 Task: Create ChildIssue0000000111 as Child Issue of Issue Issue0000000056 in Backlog  in Scrum Project Project0000000012 in Jira. Create ChildIssue0000000112 as Child Issue of Issue Issue0000000056 in Backlog  in Scrum Project Project0000000012 in Jira. Create ChildIssue0000000113 as Child Issue of Issue Issue0000000057 in Backlog  in Scrum Project Project0000000012 in Jira. Create ChildIssue0000000114 as Child Issue of Issue Issue0000000057 in Backlog  in Scrum Project Project0000000012 in Jira. Create ChildIssue0000000115 as Child Issue of Issue Issue0000000058 in Backlog  in Scrum Project Project0000000012 in Jira
Action: Mouse moved to (348, 380)
Screenshot: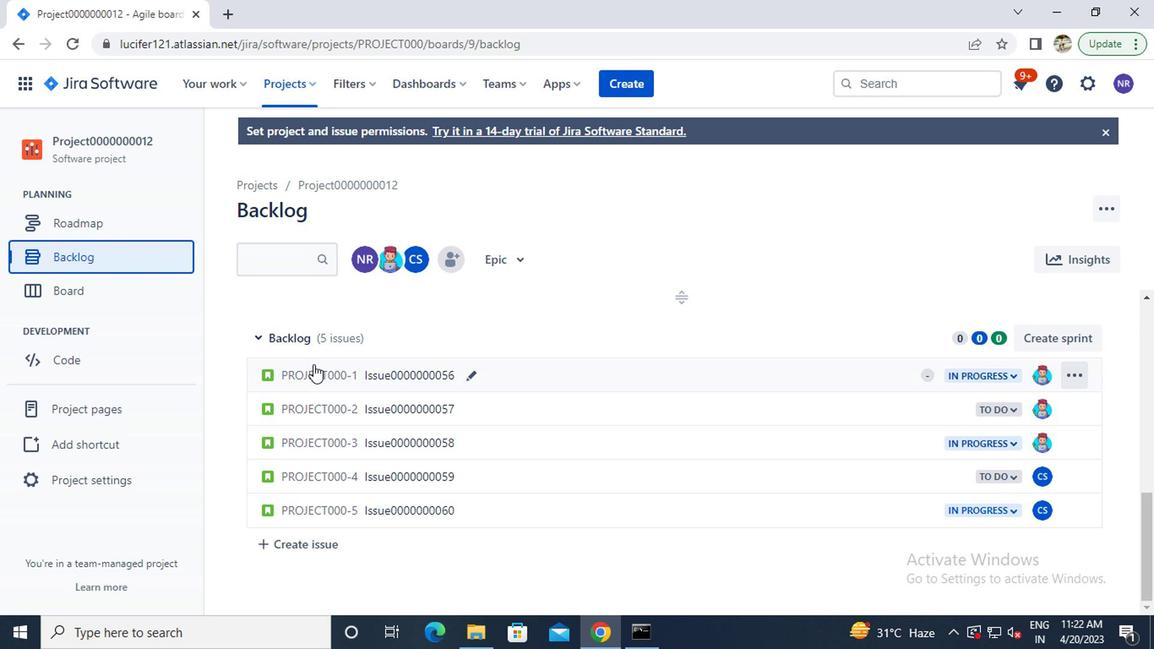 
Action: Mouse pressed left at (348, 380)
Screenshot: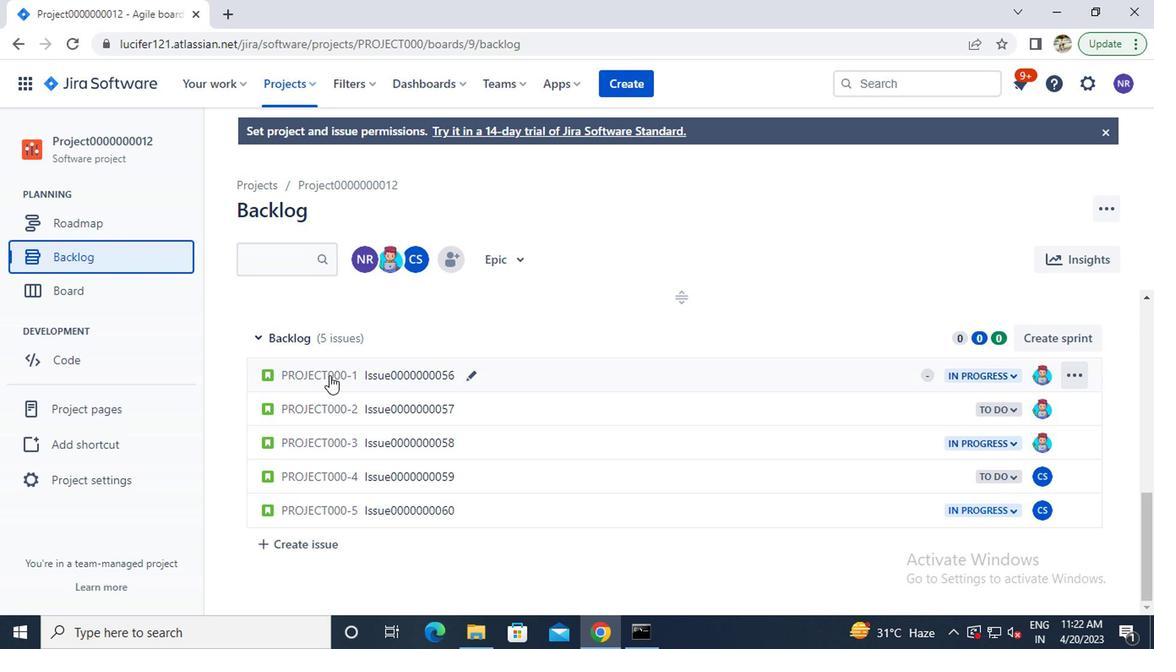 
Action: Mouse moved to (728, 385)
Screenshot: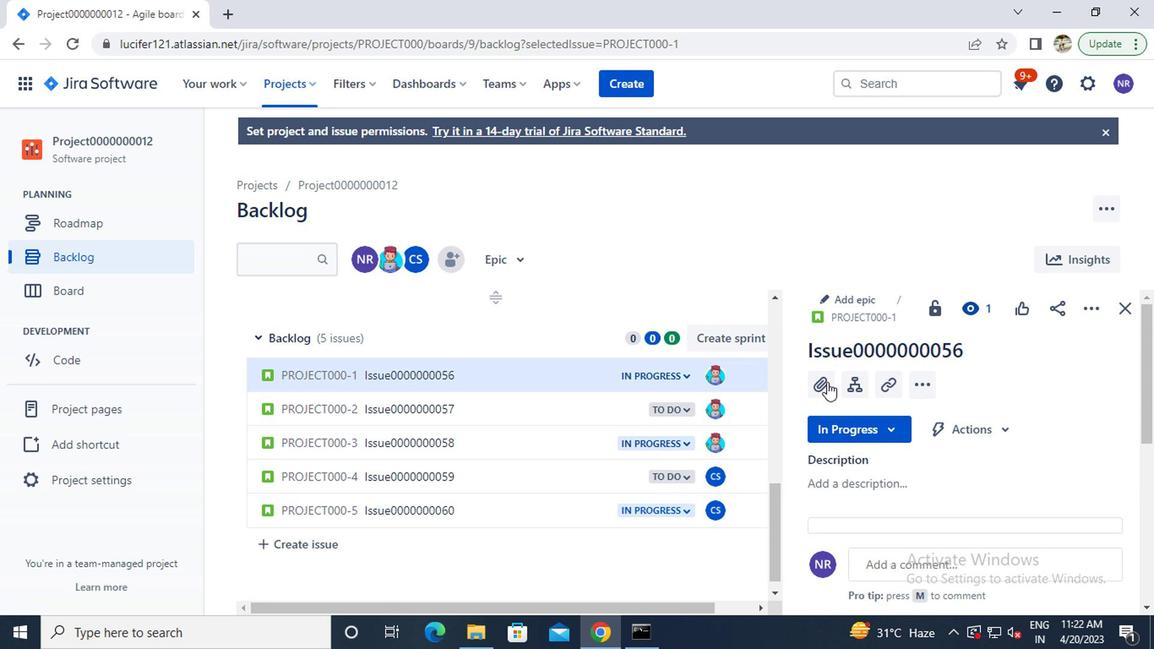 
Action: Mouse pressed left at (728, 385)
Screenshot: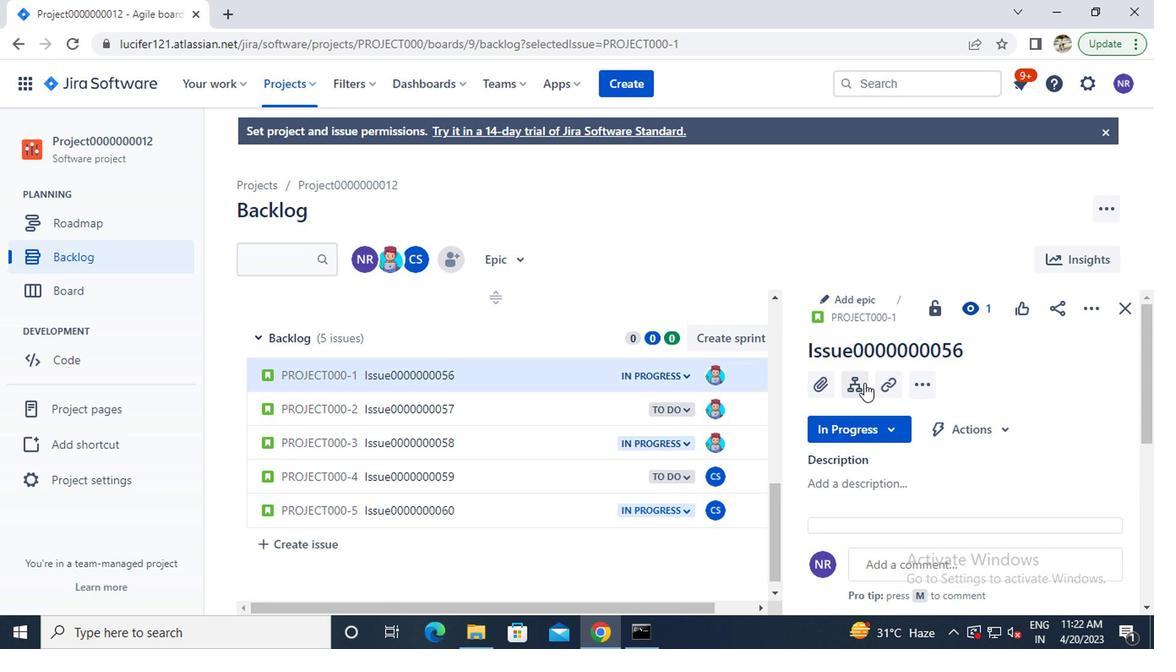 
Action: Mouse moved to (724, 422)
Screenshot: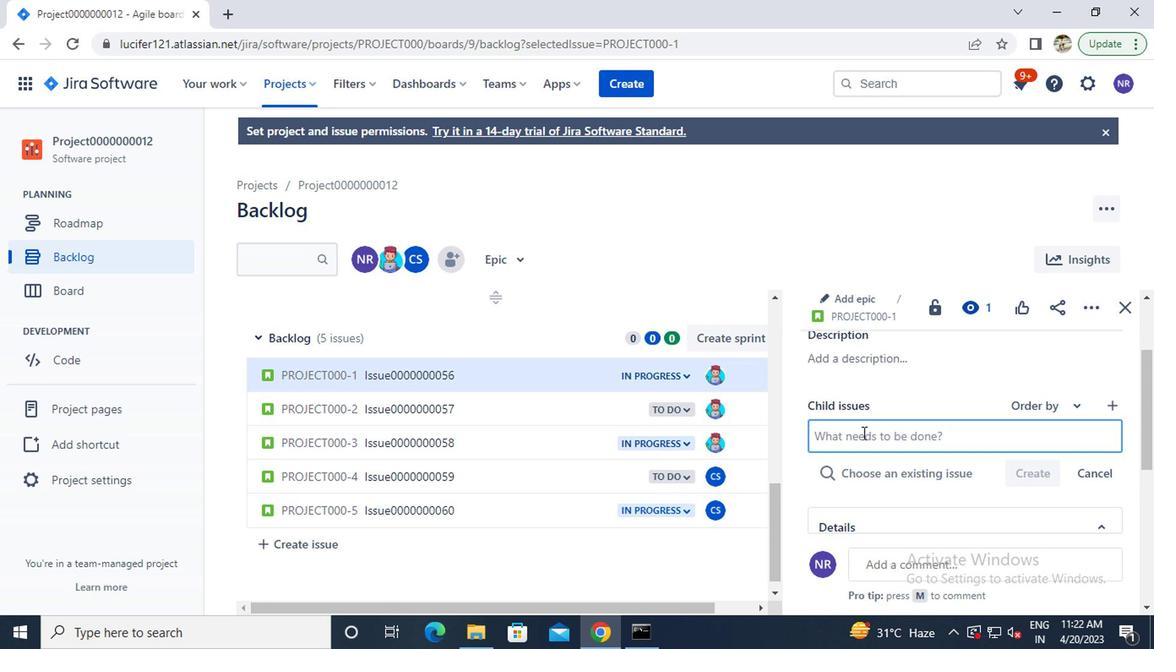 
Action: Mouse pressed left at (724, 422)
Screenshot: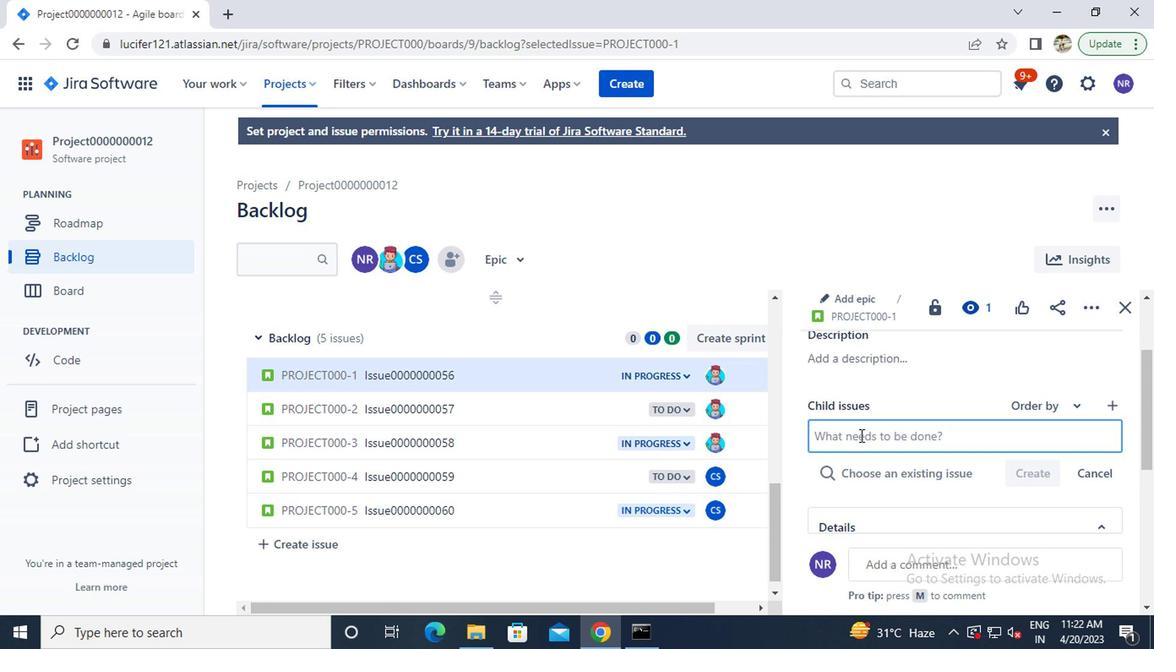 
Action: Key pressed c<Key.caps_lock>hild<Key.caps_lock>i<Key.caps_lock>ssue0000000111
Screenshot: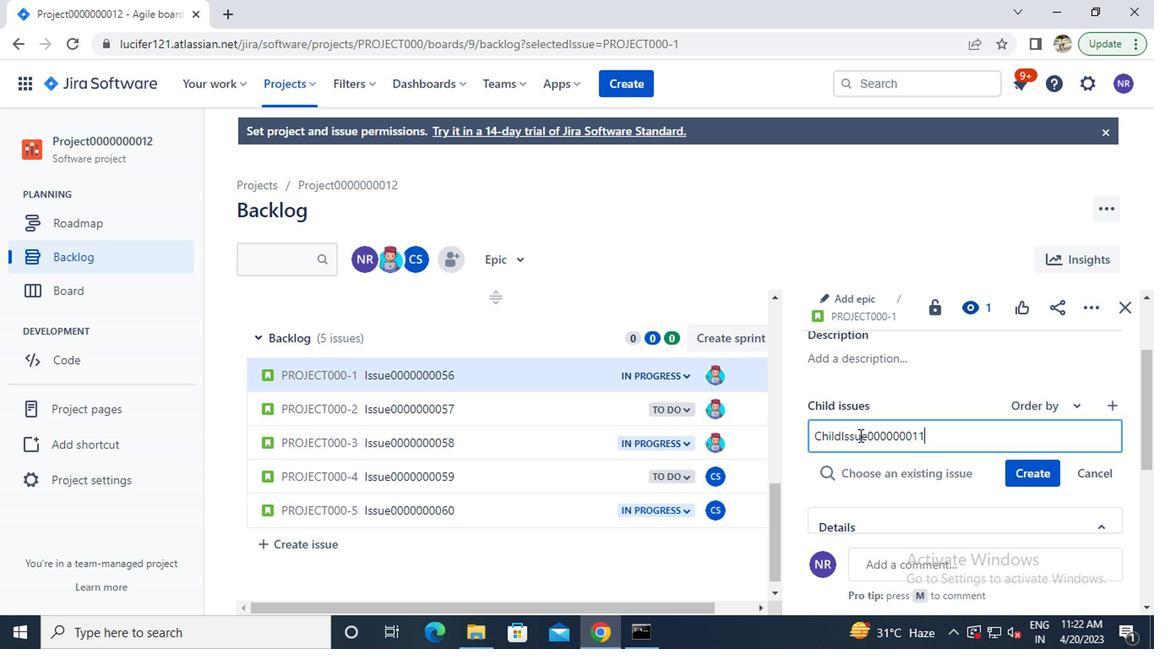 
Action: Mouse moved to (831, 446)
Screenshot: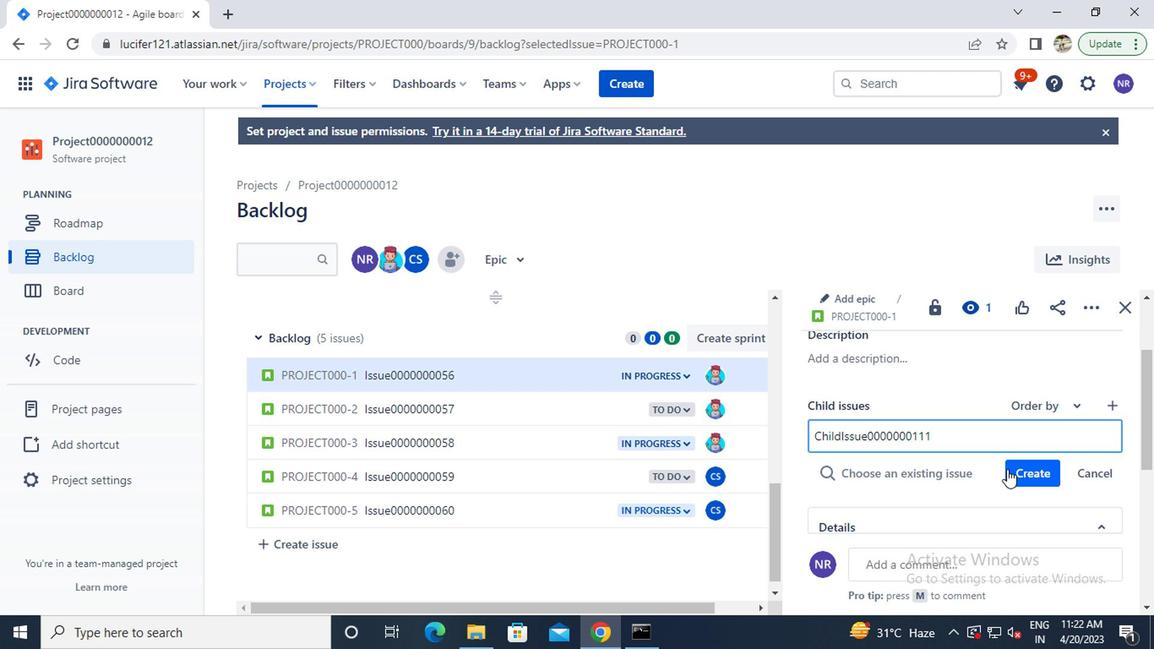 
Action: Mouse pressed left at (831, 446)
Screenshot: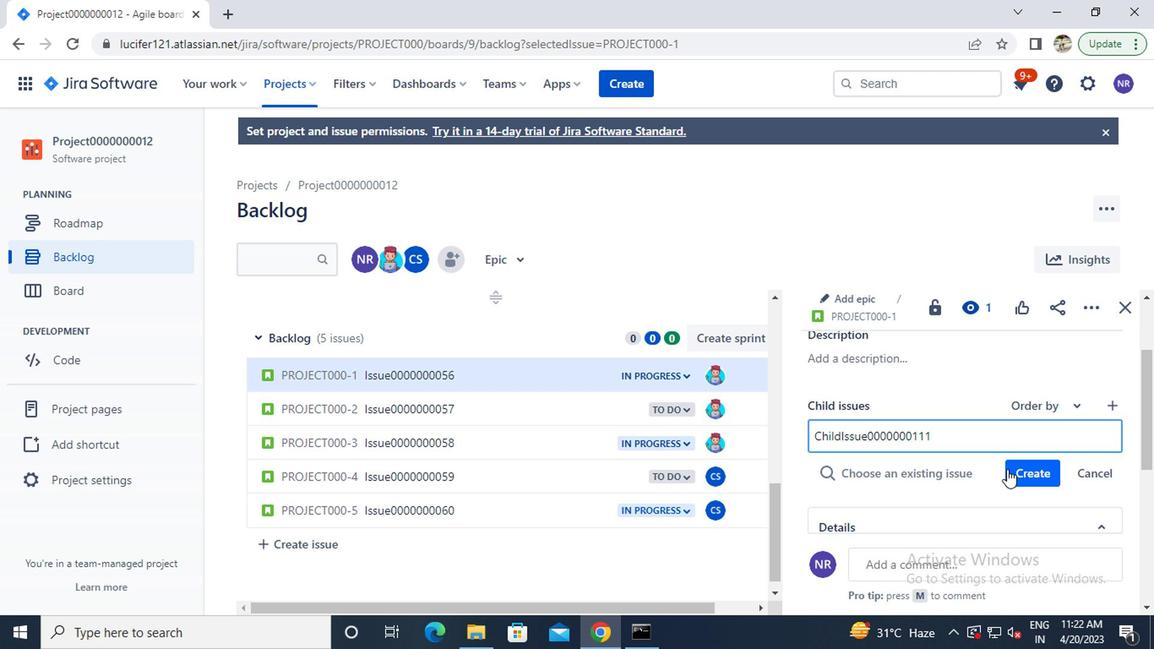 
Action: Mouse moved to (796, 452)
Screenshot: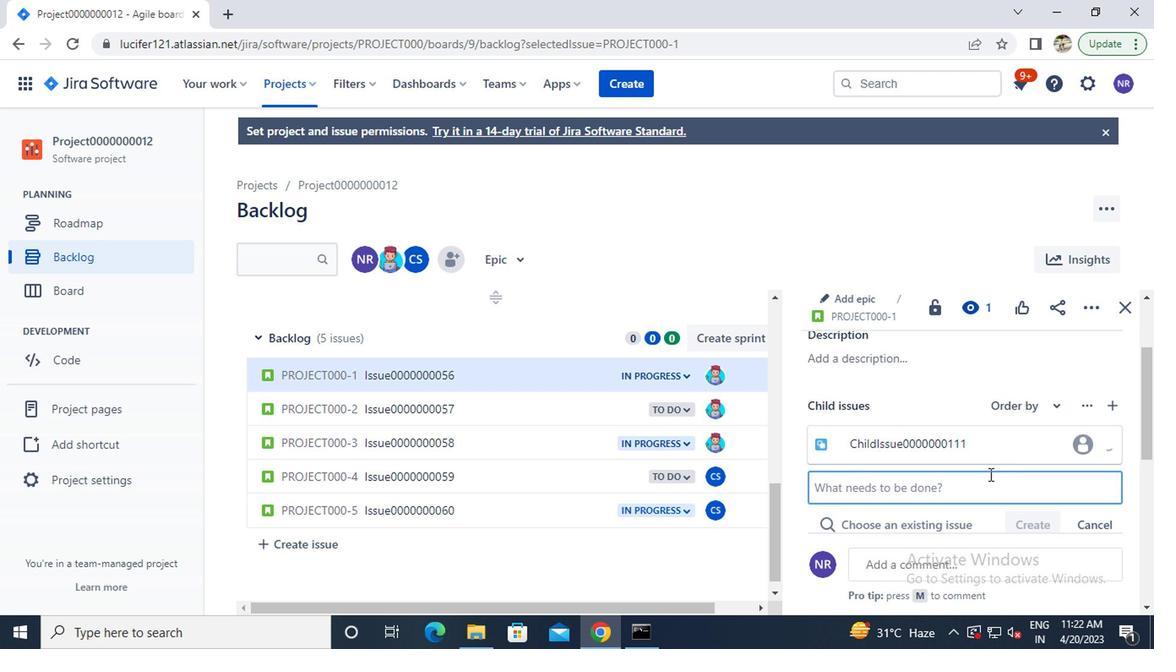 
Action: Mouse pressed left at (796, 452)
Screenshot: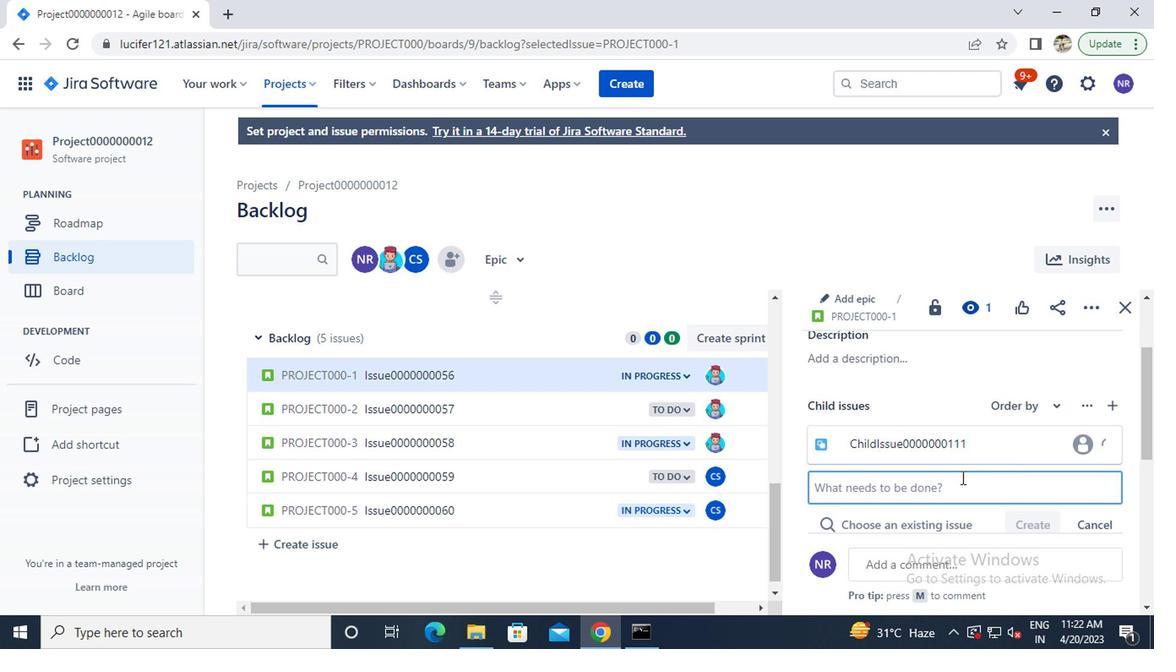 
Action: Mouse moved to (796, 453)
Screenshot: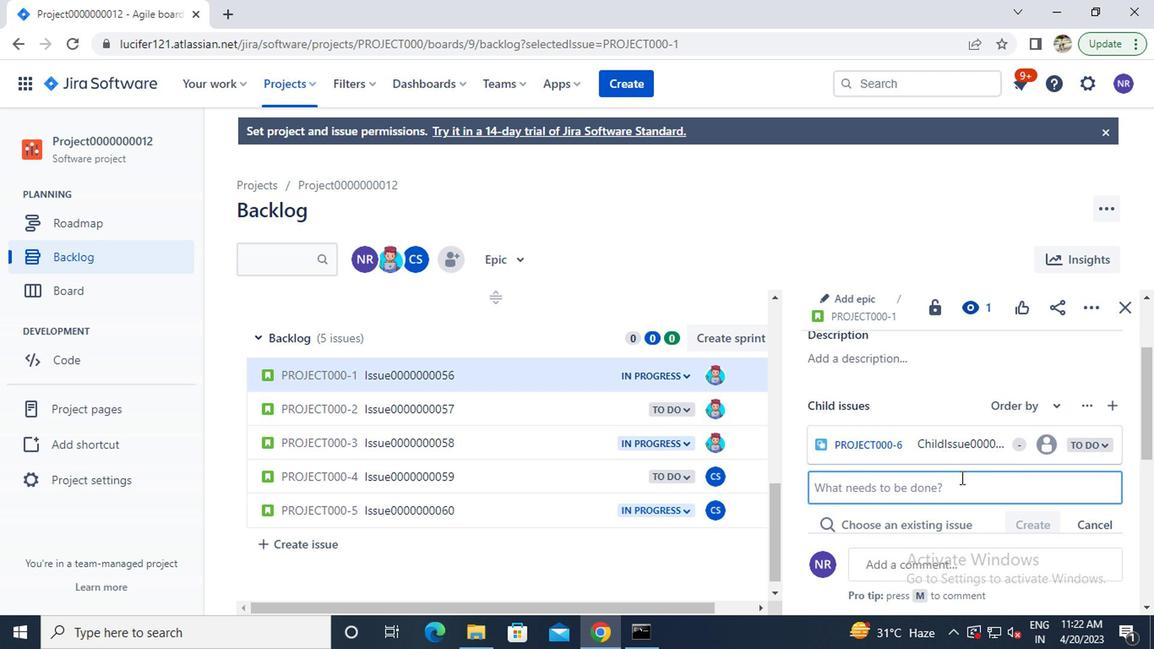 
Action: Key pressed <Key.caps_lock>c<Key.caps_lock>hild<Key.caps_lock>i<Key.caps_lock>ssue0000000112
Screenshot: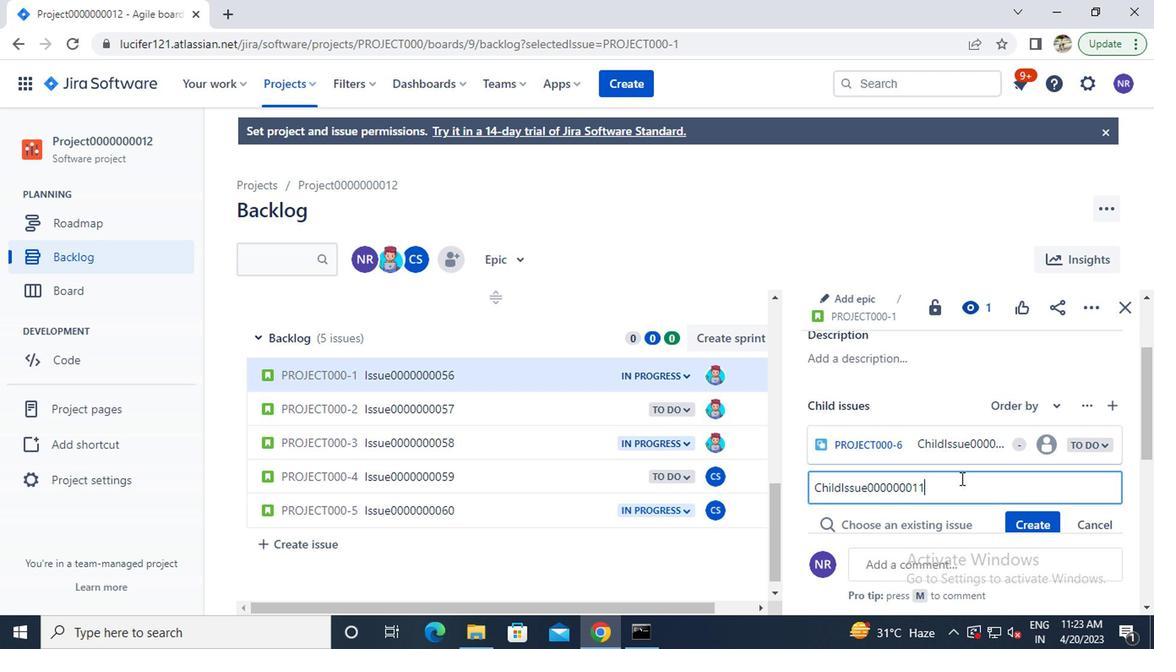 
Action: Mouse moved to (843, 480)
Screenshot: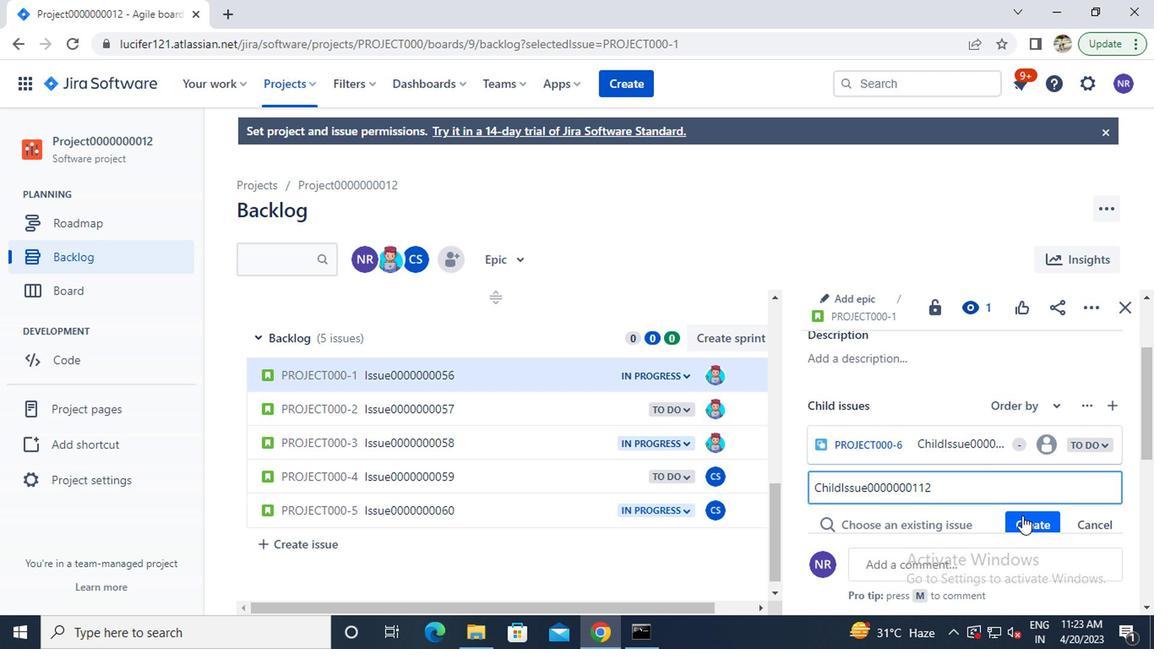 
Action: Mouse pressed left at (843, 480)
Screenshot: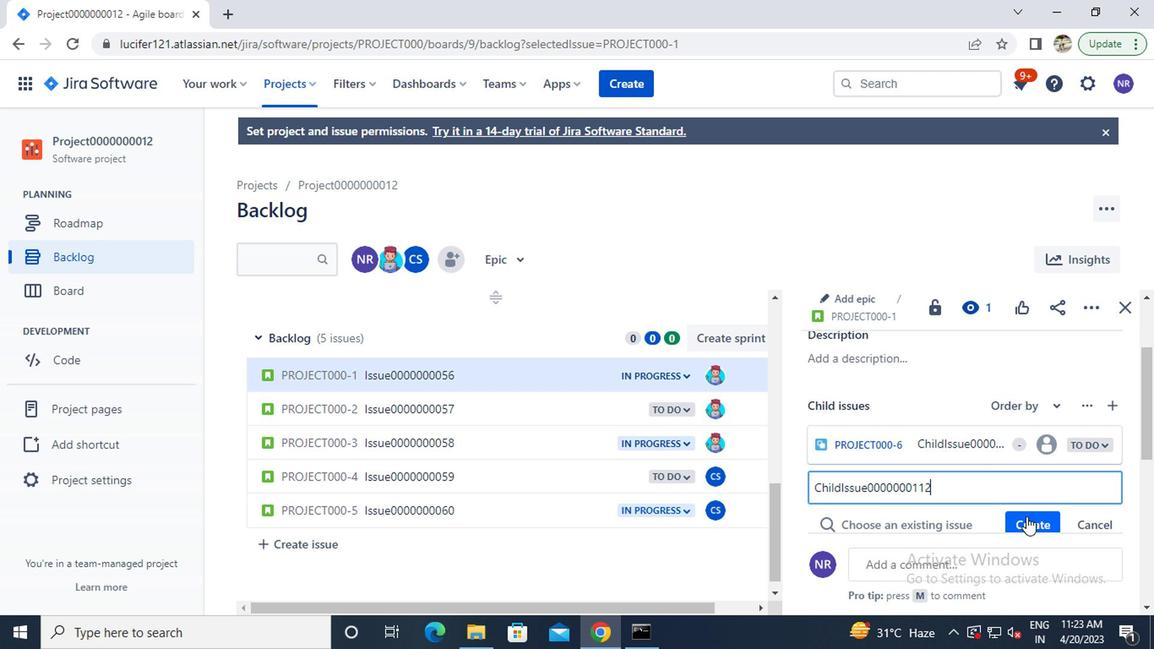 
Action: Mouse moved to (352, 402)
Screenshot: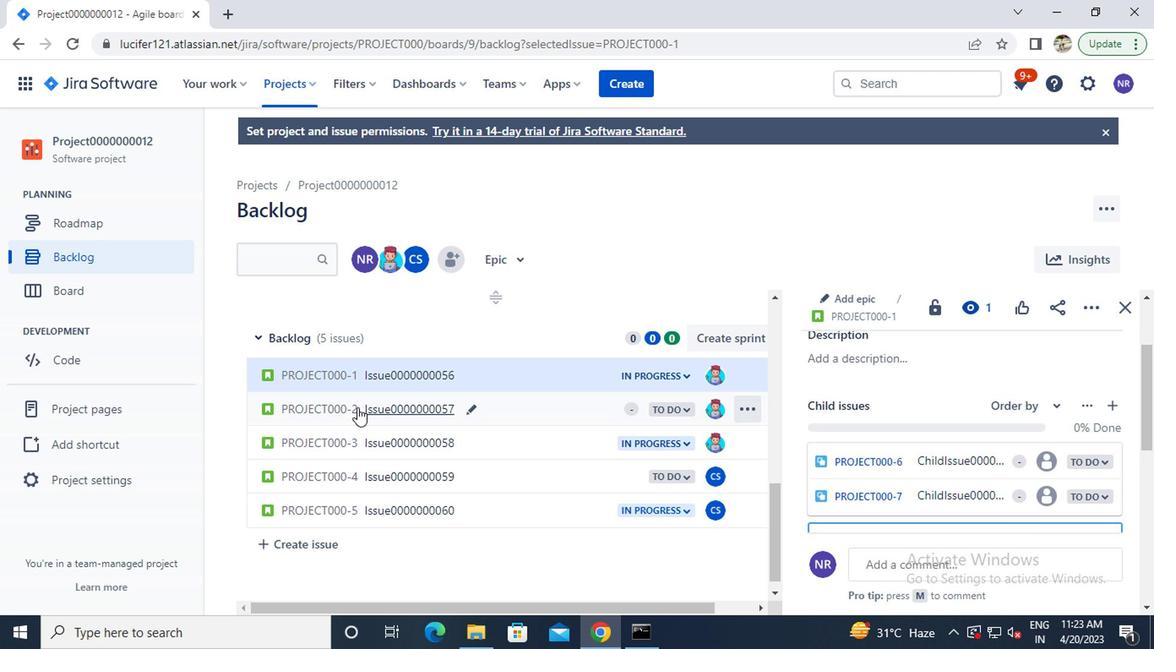 
Action: Mouse pressed left at (352, 402)
Screenshot: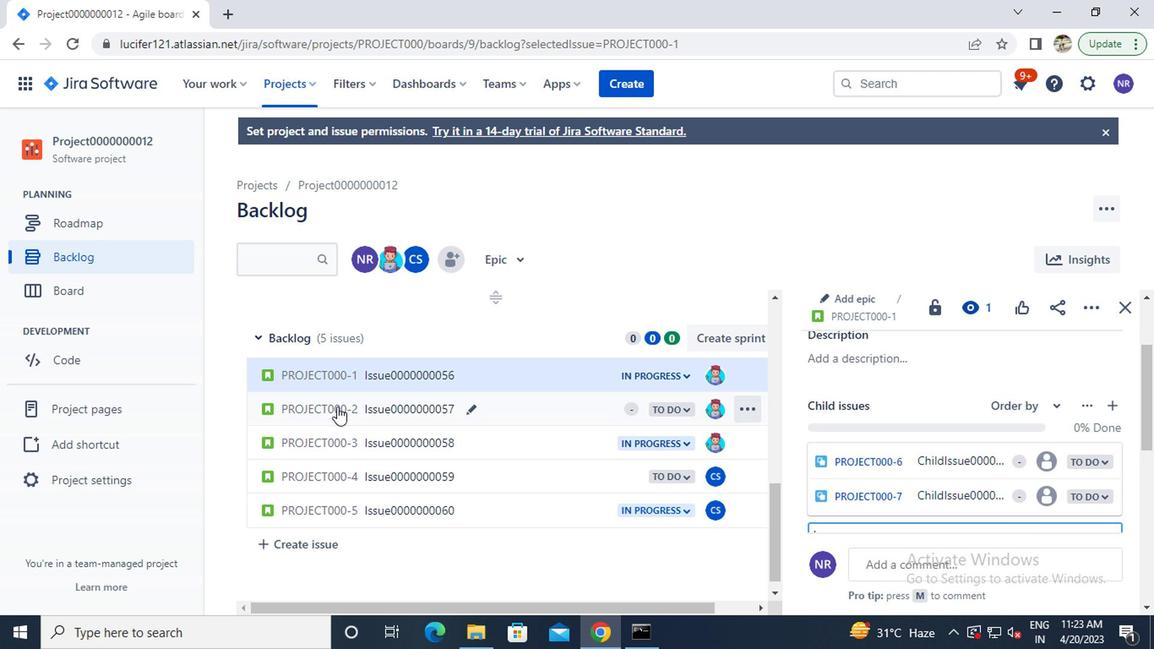 
Action: Mouse moved to (725, 383)
Screenshot: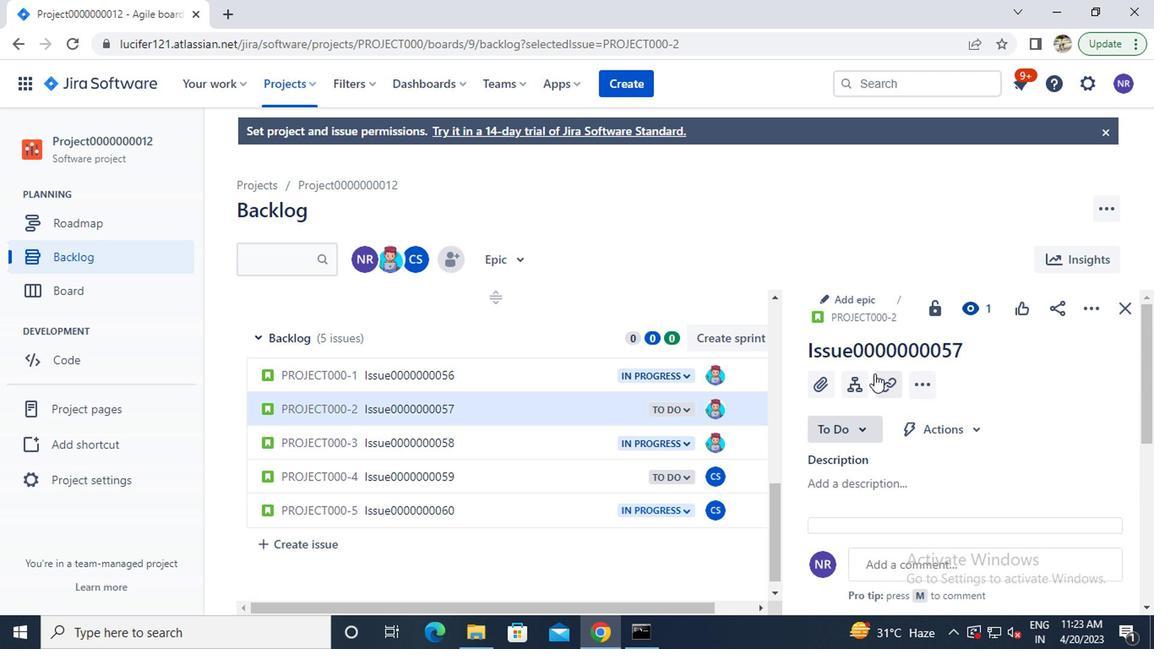 
Action: Mouse pressed left at (725, 383)
Screenshot: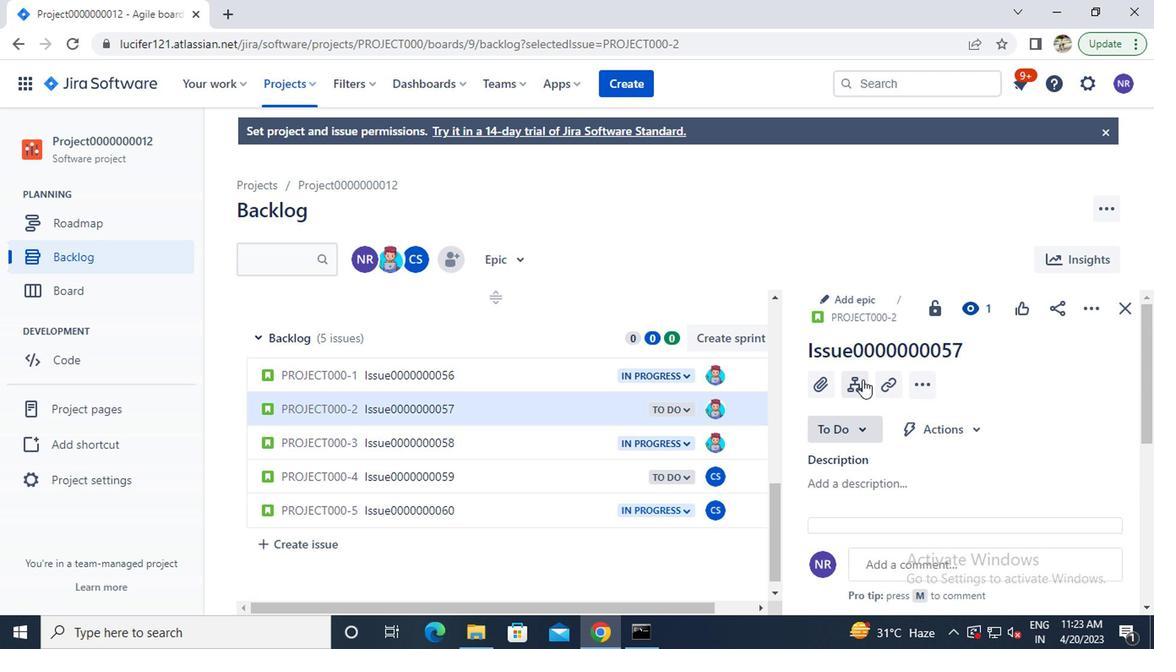 
Action: Mouse moved to (722, 432)
Screenshot: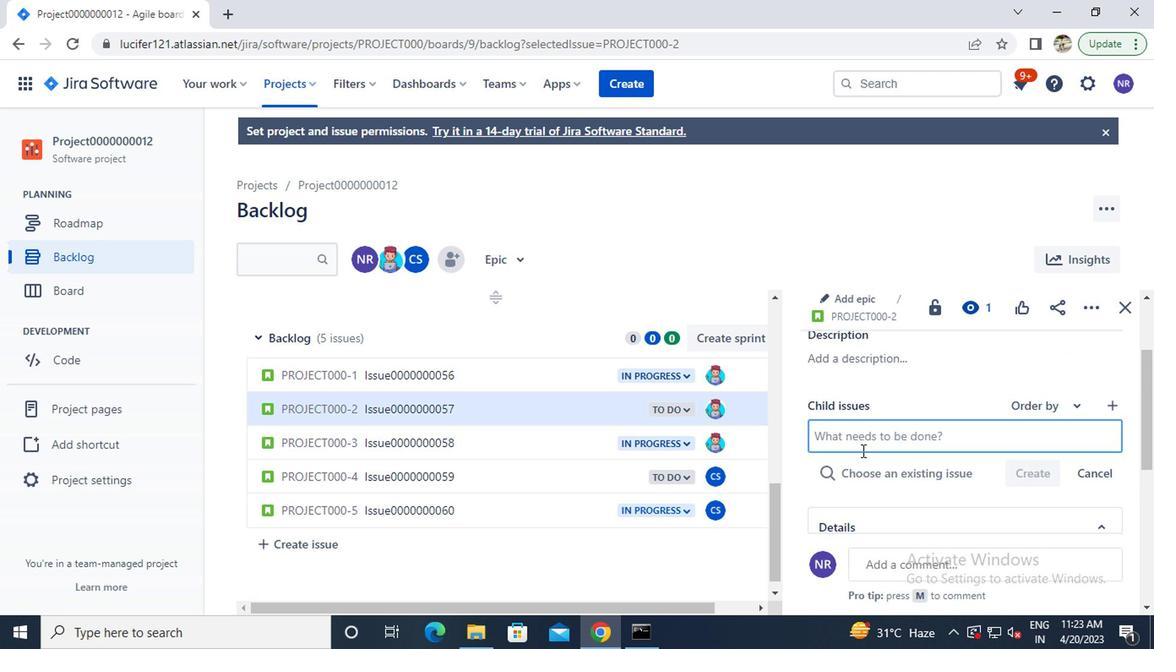 
Action: Mouse pressed left at (722, 432)
Screenshot: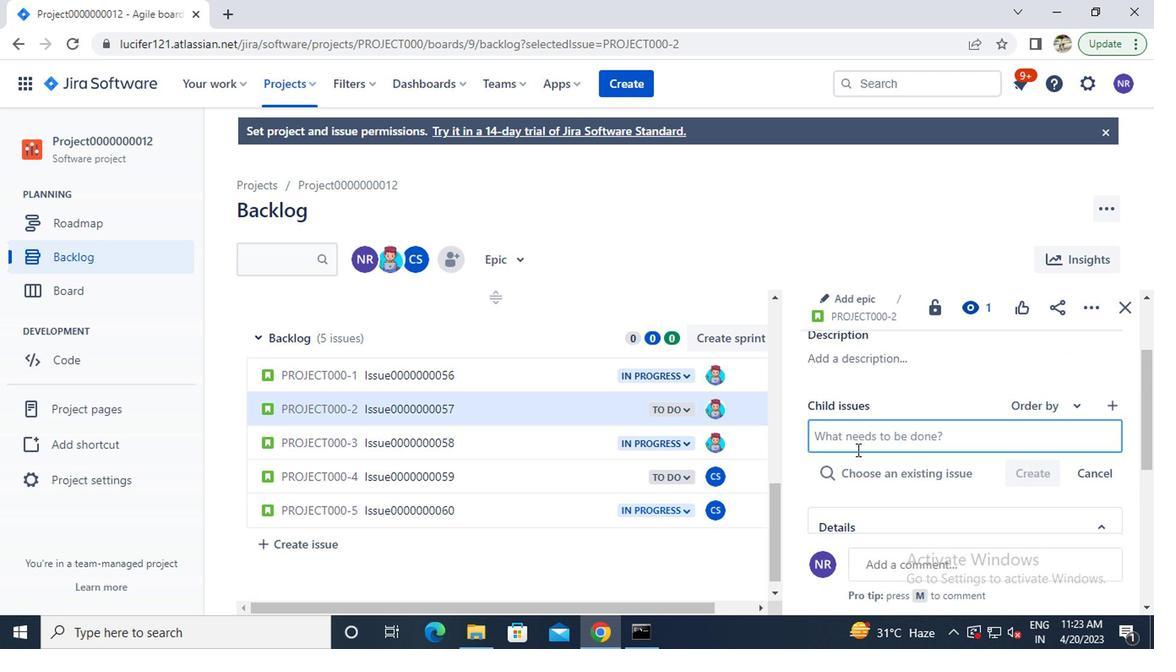
Action: Key pressed <Key.caps_lock>c<Key.caps_lock>hild<Key.caps_lock>i<Key.caps_lock>ssue0000000113
Screenshot: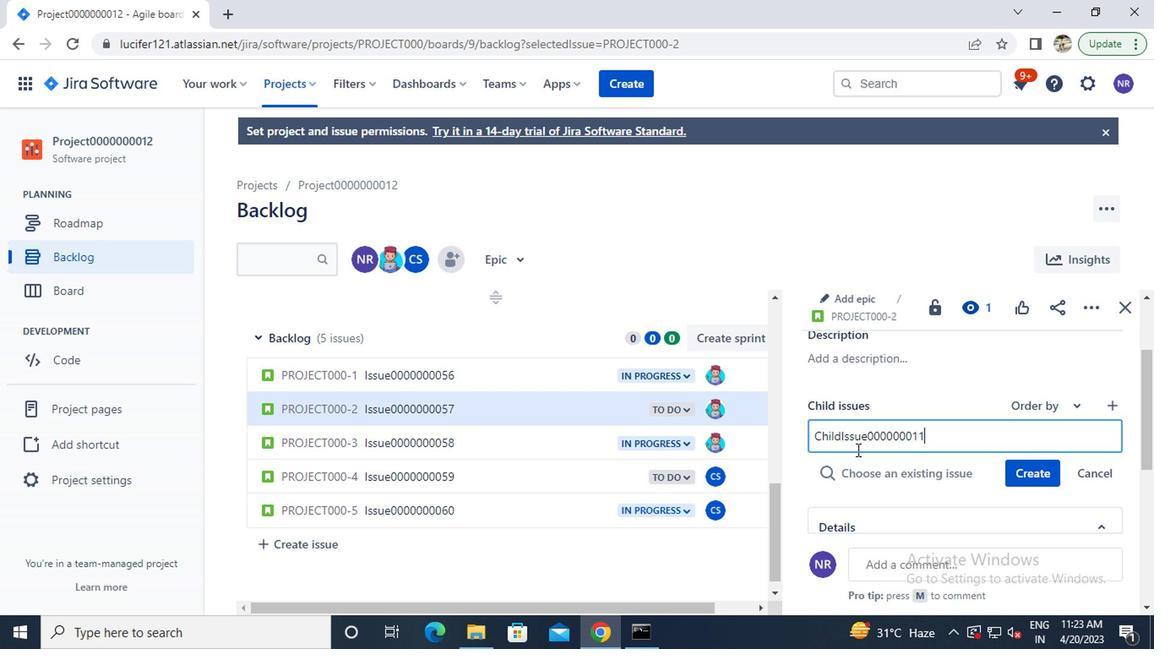 
Action: Mouse moved to (848, 445)
Screenshot: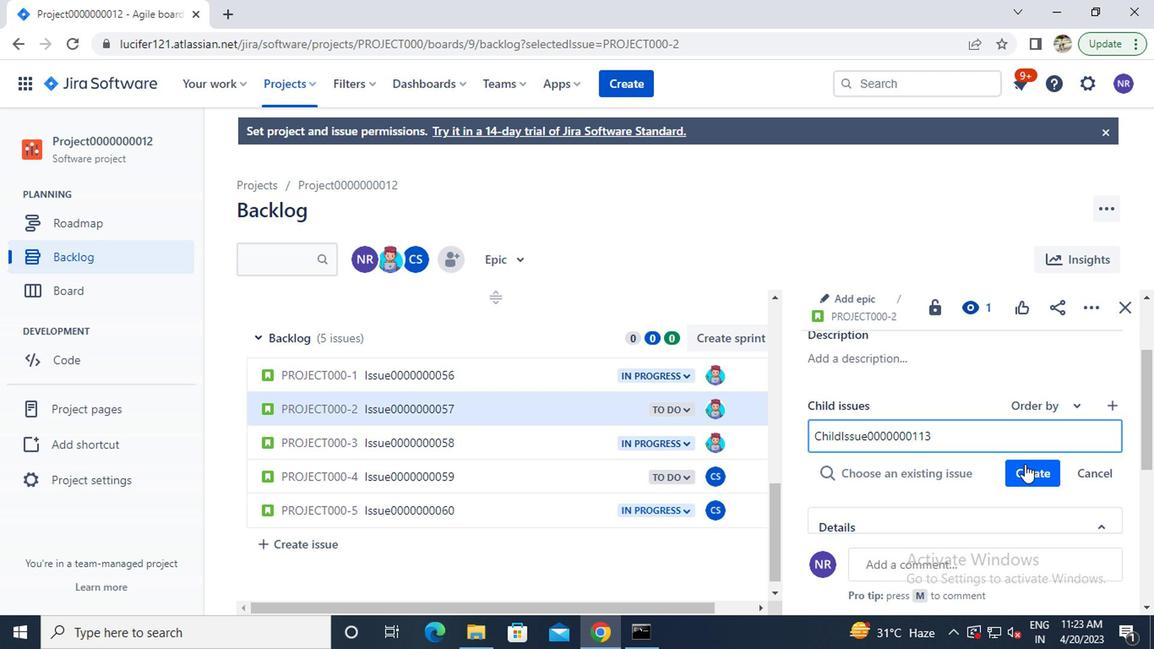 
Action: Mouse pressed left at (848, 445)
Screenshot: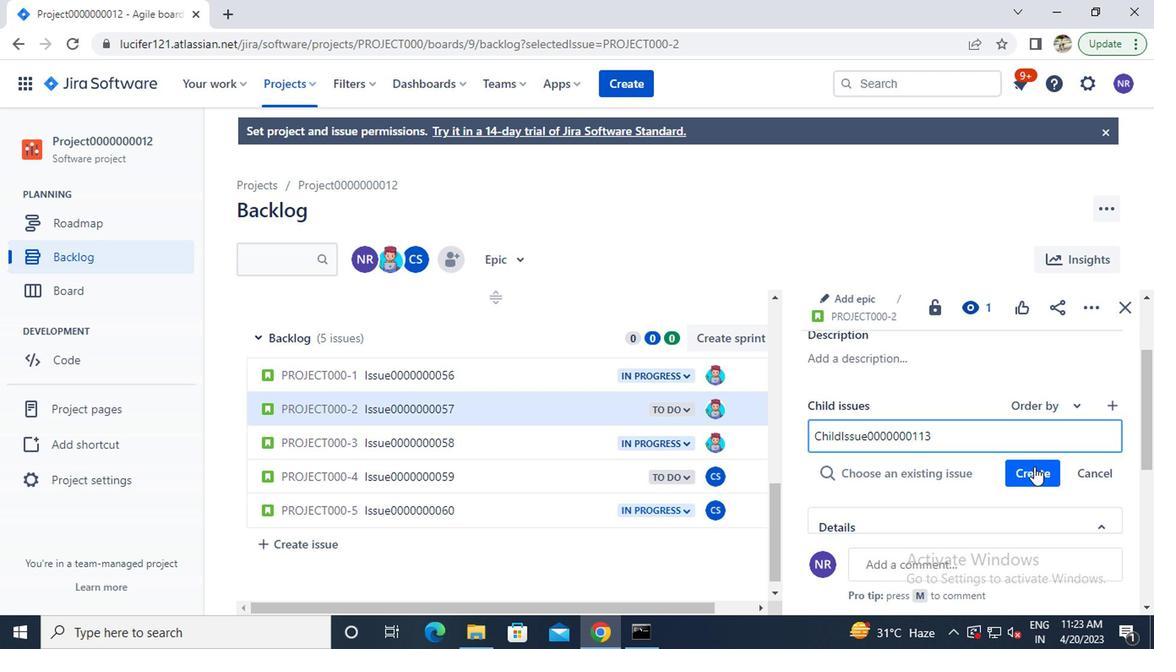 
Action: Mouse moved to (848, 446)
Screenshot: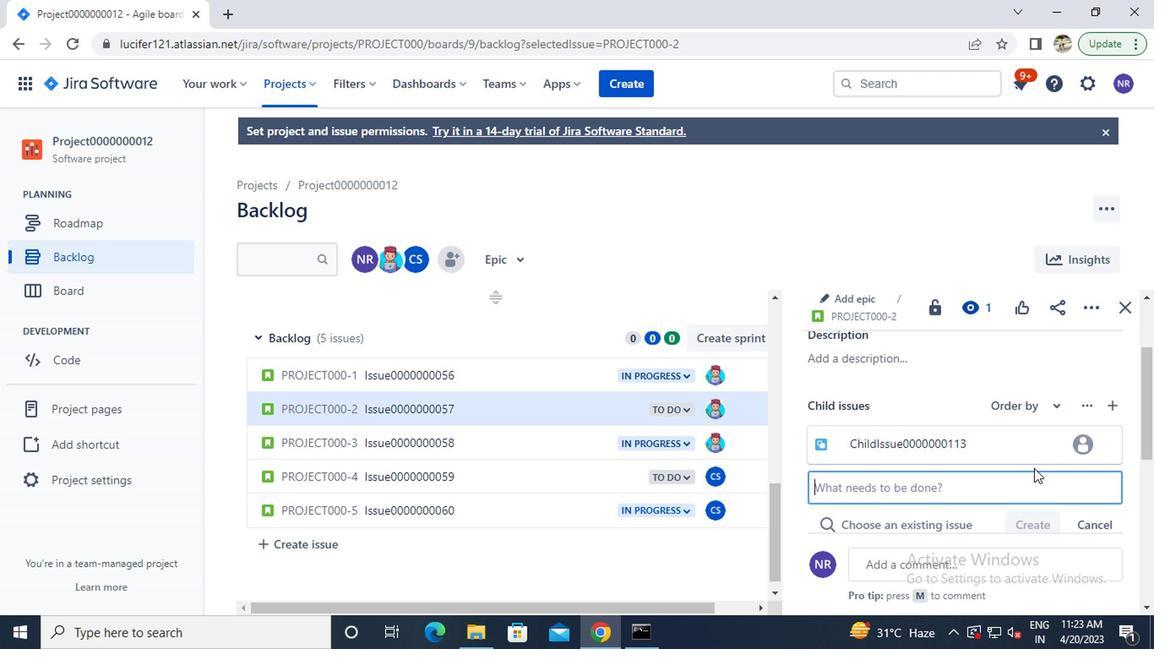 
Action: Key pressed <Key.caps_lock>c<Key.caps_lock>h
Screenshot: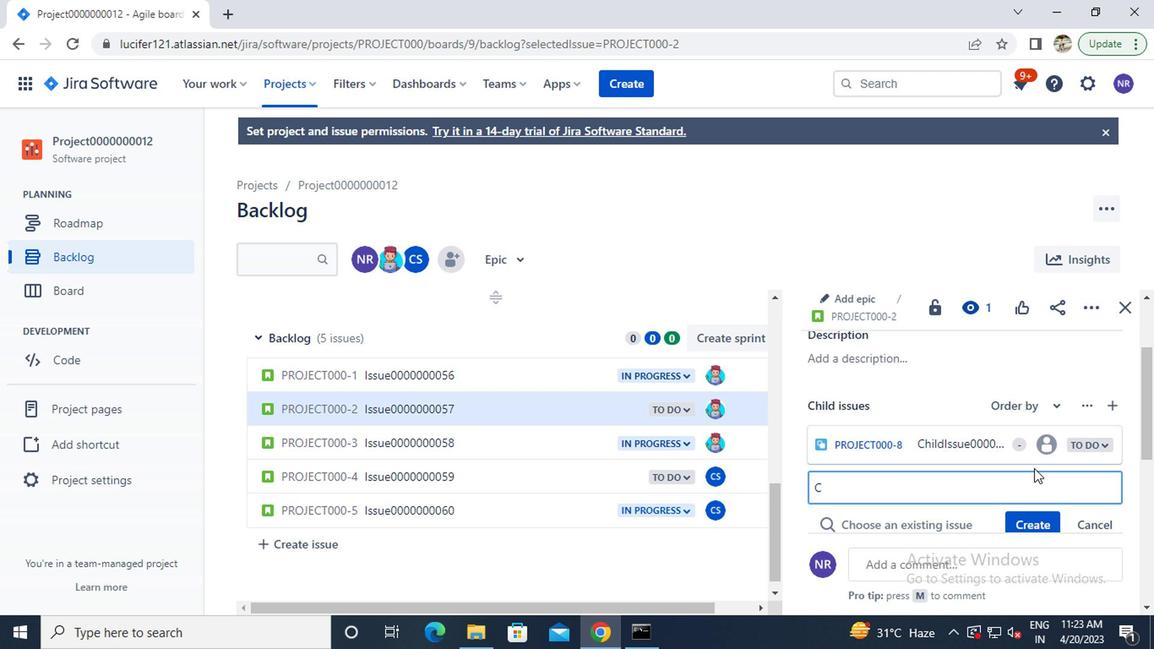 
Action: Mouse moved to (848, 444)
Screenshot: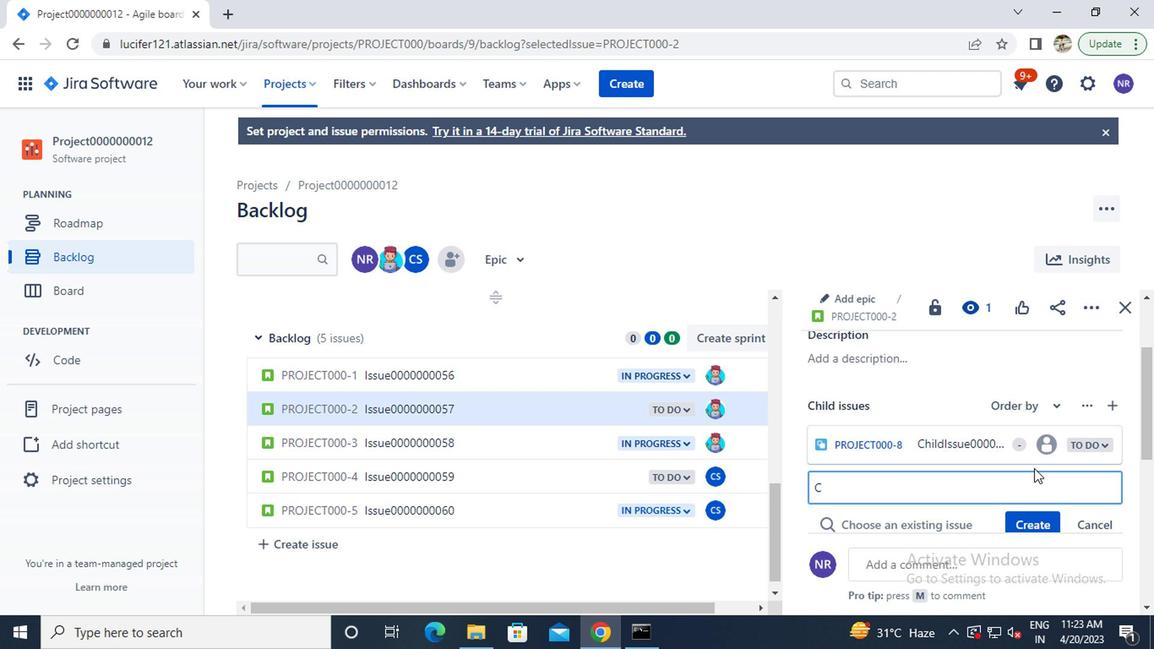 
Action: Key pressed ild<Key.caps_lock>i<Key.caps_lock>ssue0000000114
Screenshot: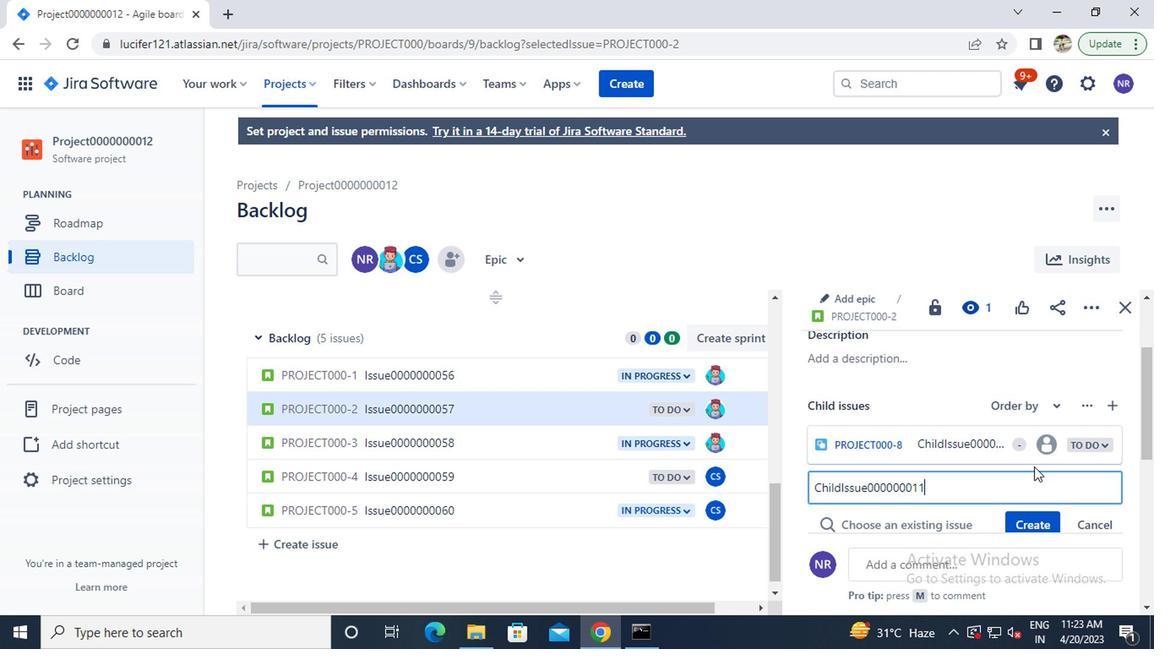 
Action: Mouse moved to (848, 479)
Screenshot: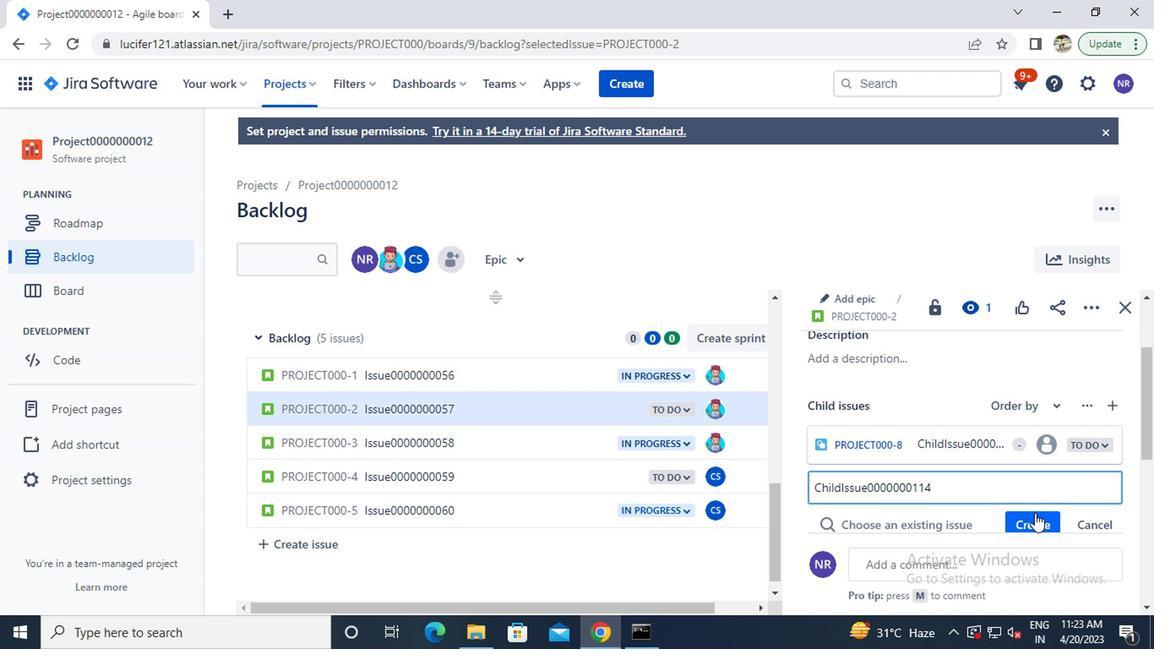
Action: Mouse pressed left at (848, 479)
Screenshot: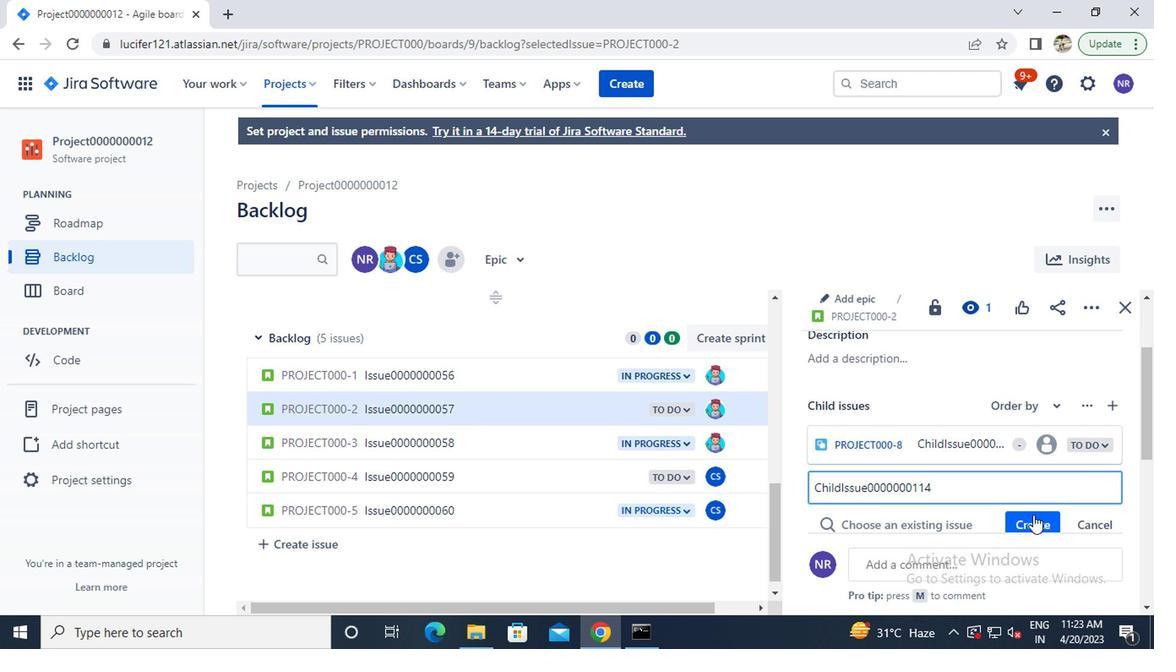 
Action: Mouse moved to (411, 425)
Screenshot: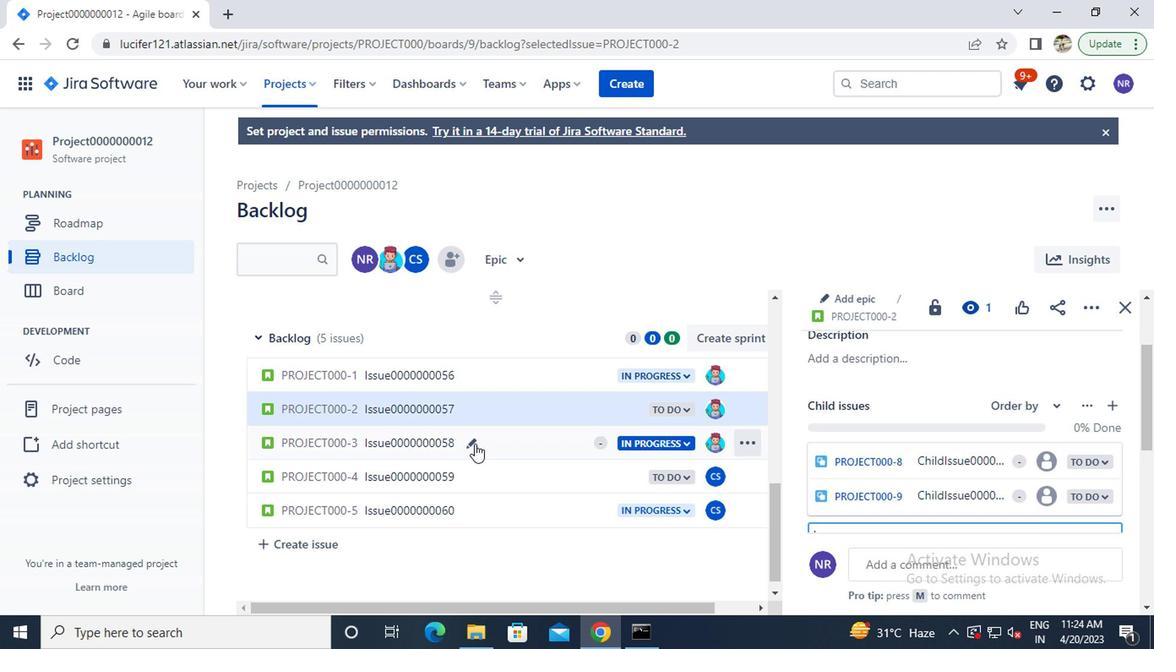 
Action: Mouse pressed left at (411, 425)
Screenshot: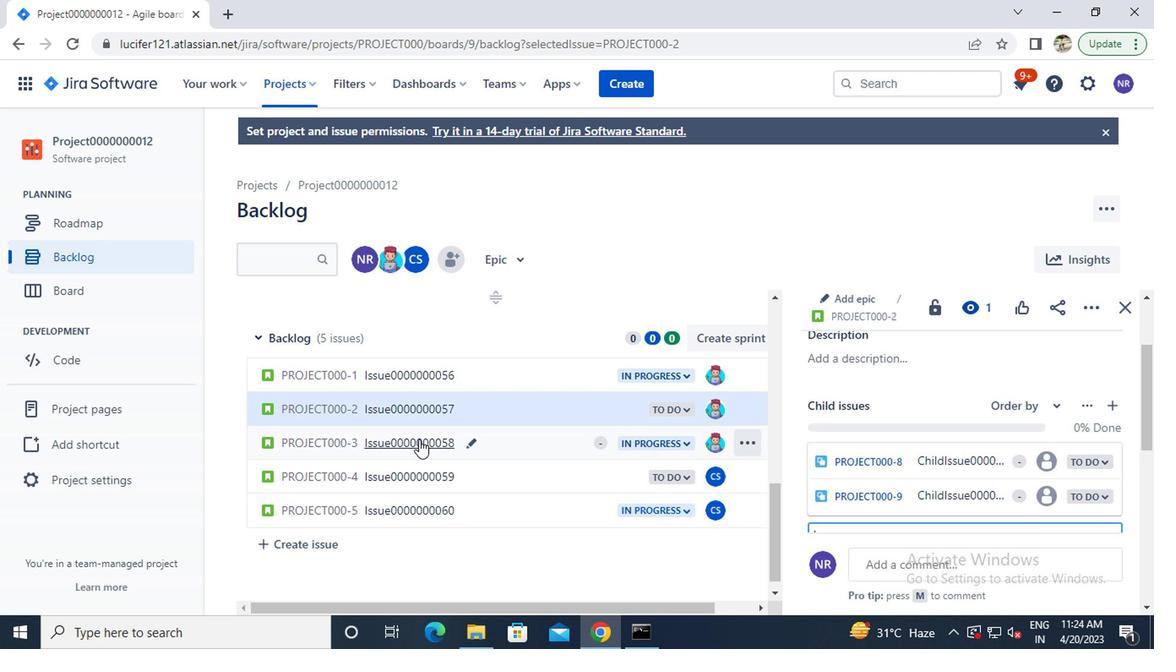 
Action: Mouse moved to (716, 383)
Screenshot: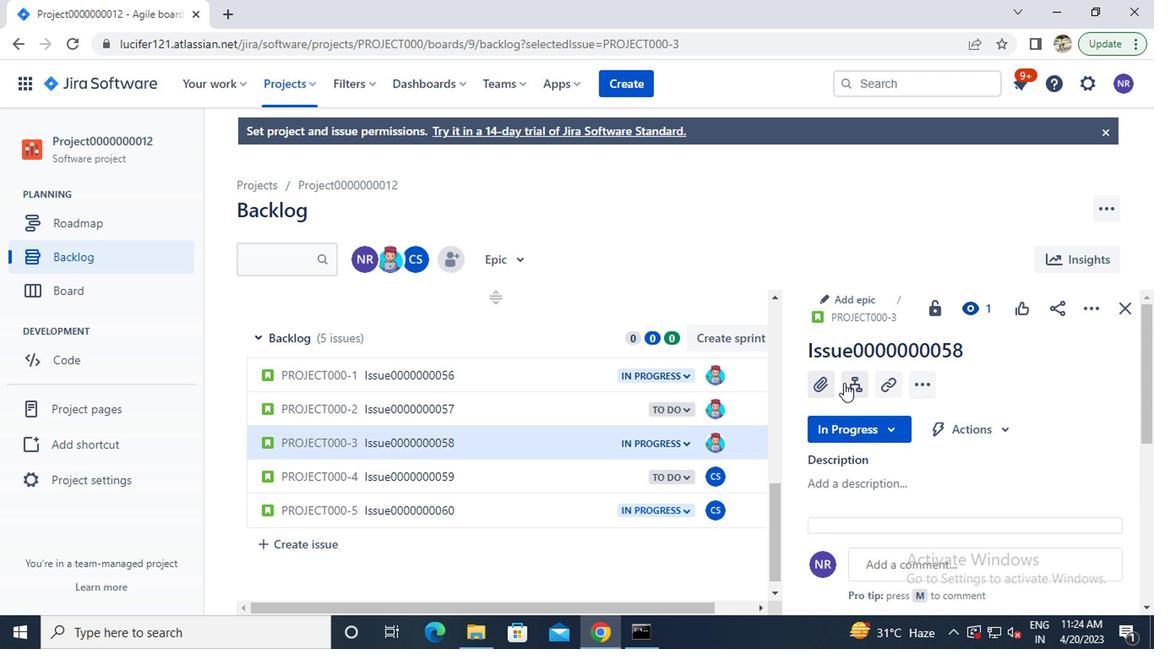 
Action: Mouse pressed left at (716, 383)
Screenshot: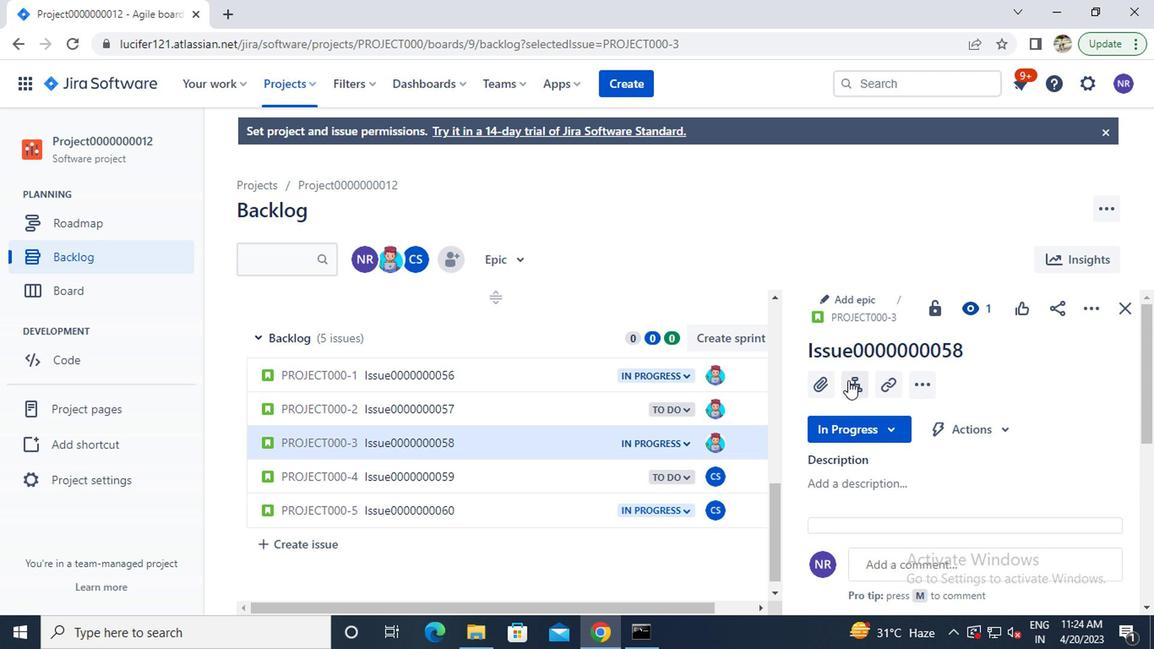 
Action: Mouse moved to (709, 425)
Screenshot: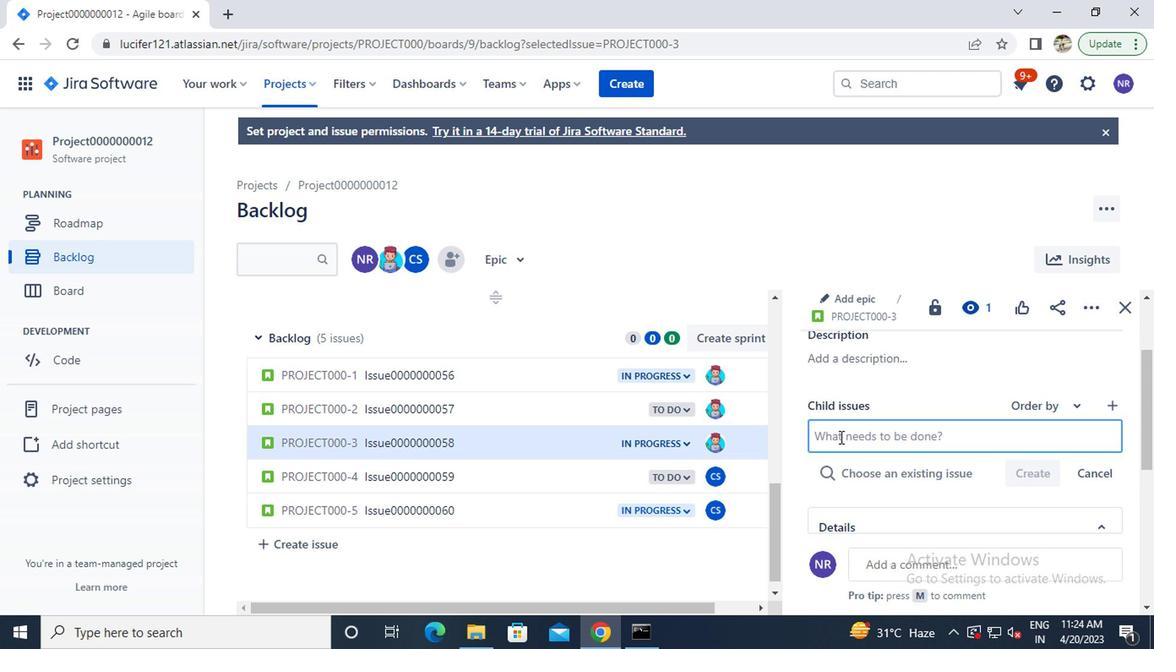 
Action: Mouse pressed left at (709, 425)
Screenshot: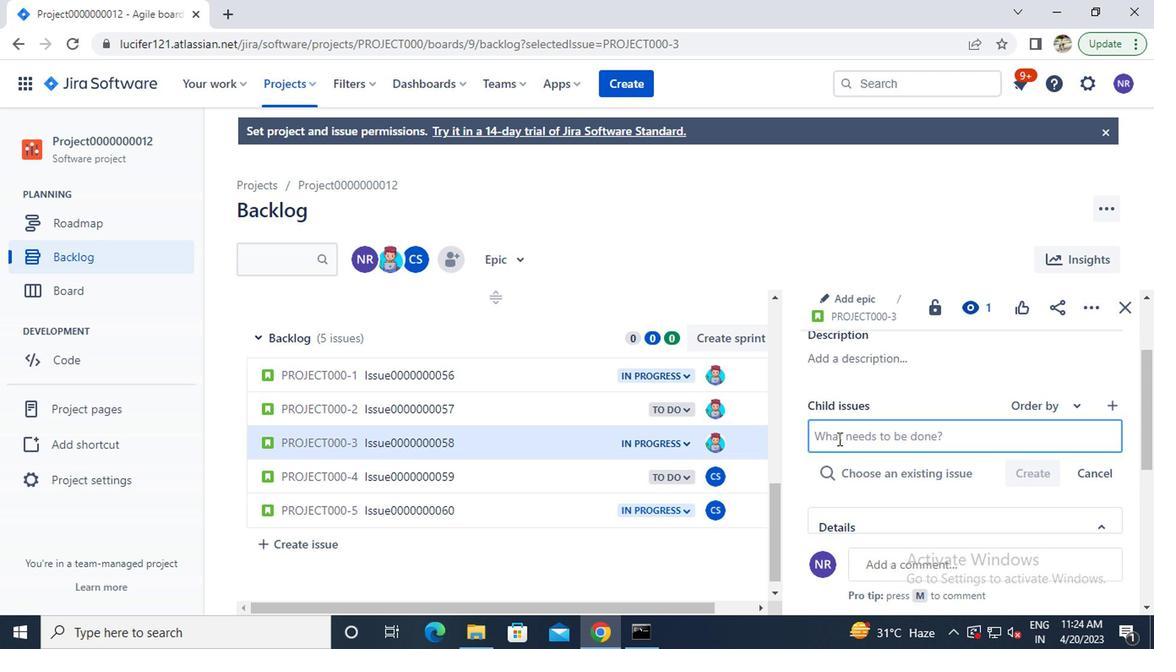 
Action: Key pressed <Key.caps_lock>c<Key.caps_lock>hild<Key.caps_lock>i<Key.caps_lock>ssue0000000115
Screenshot: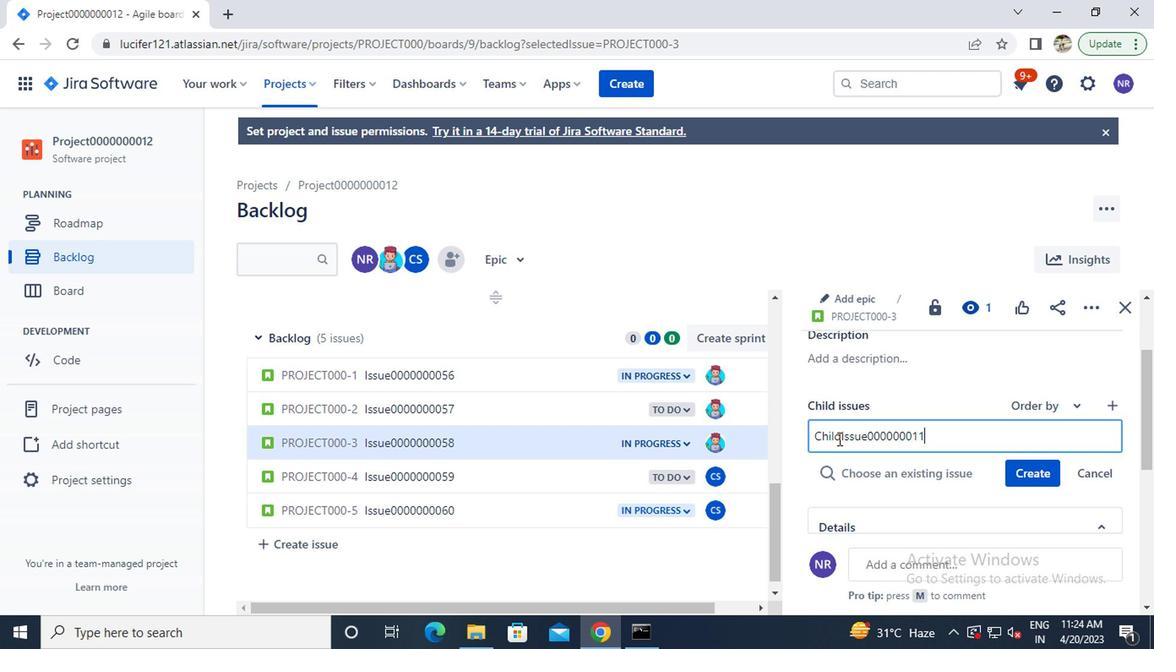 
Action: Mouse moved to (830, 450)
Screenshot: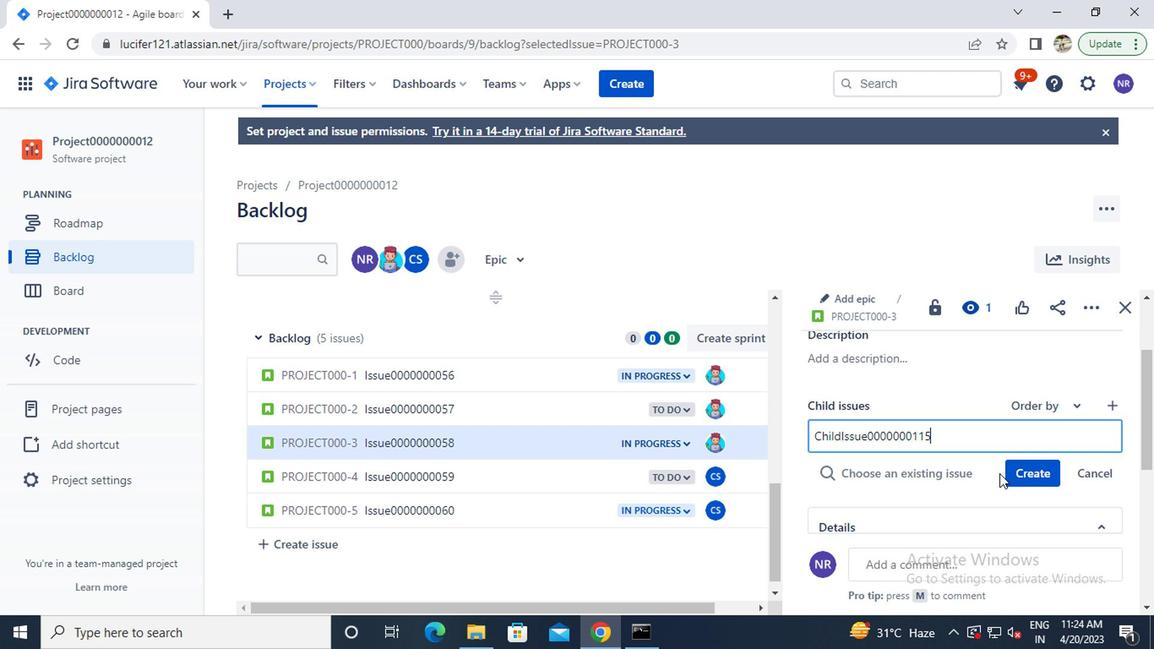 
Action: Mouse pressed left at (830, 450)
Screenshot: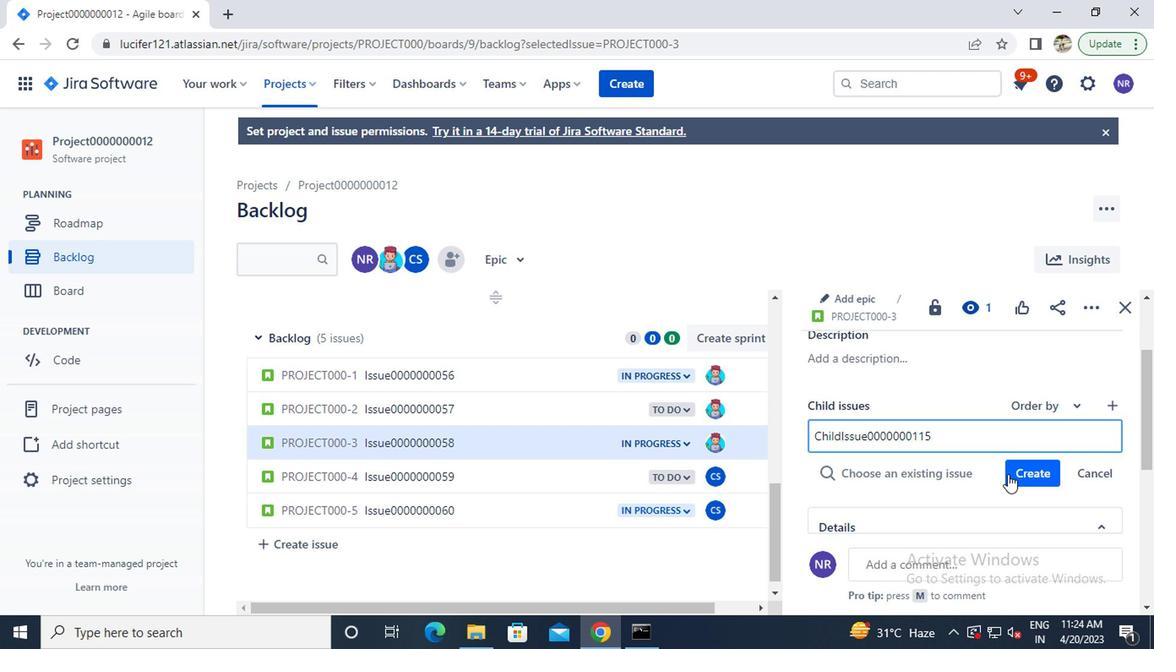 
Action: Mouse moved to (829, 452)
Screenshot: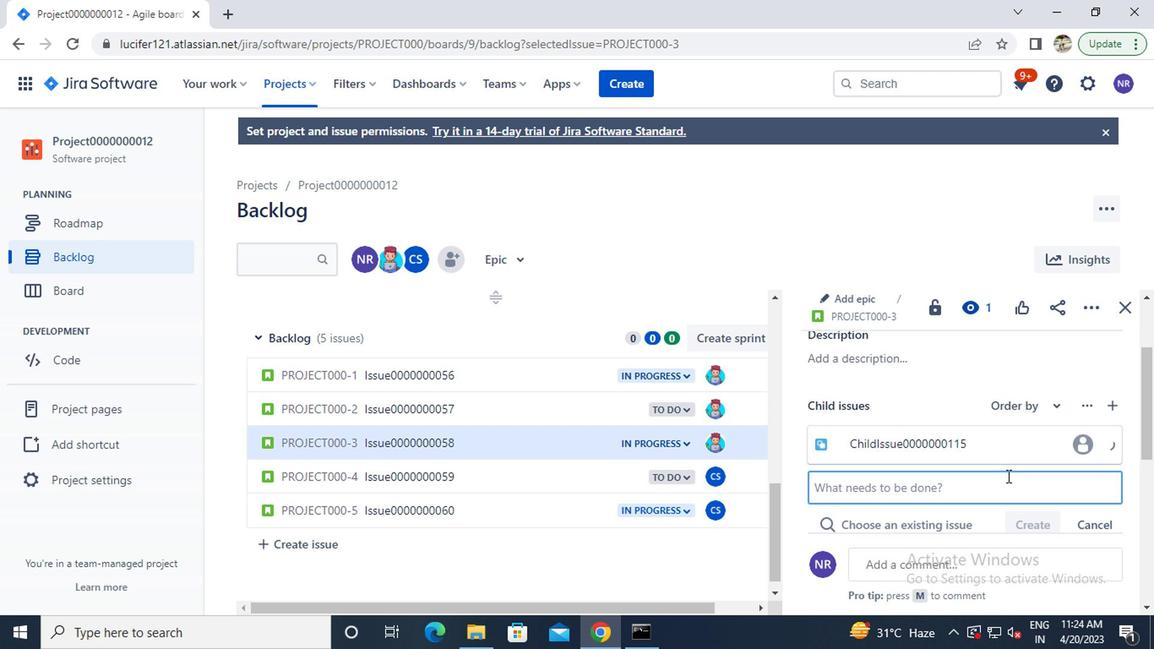 
